 Task: Apply the filter "Paid" in the GitHub marketplace.
Action: Mouse pressed left at (170, 124)
Screenshot: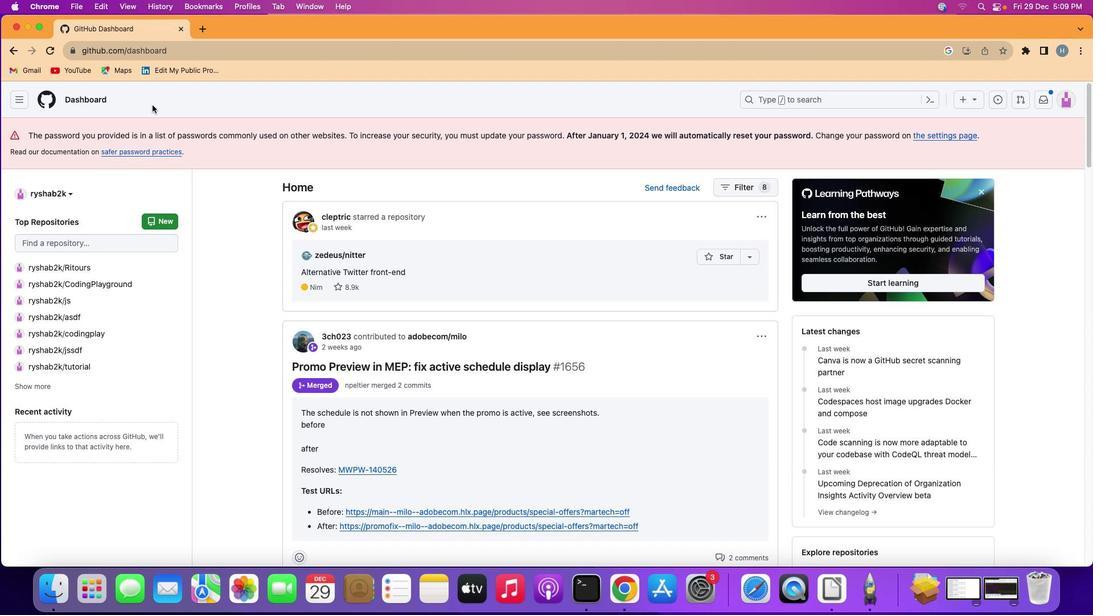 
Action: Mouse moved to (37, 115)
Screenshot: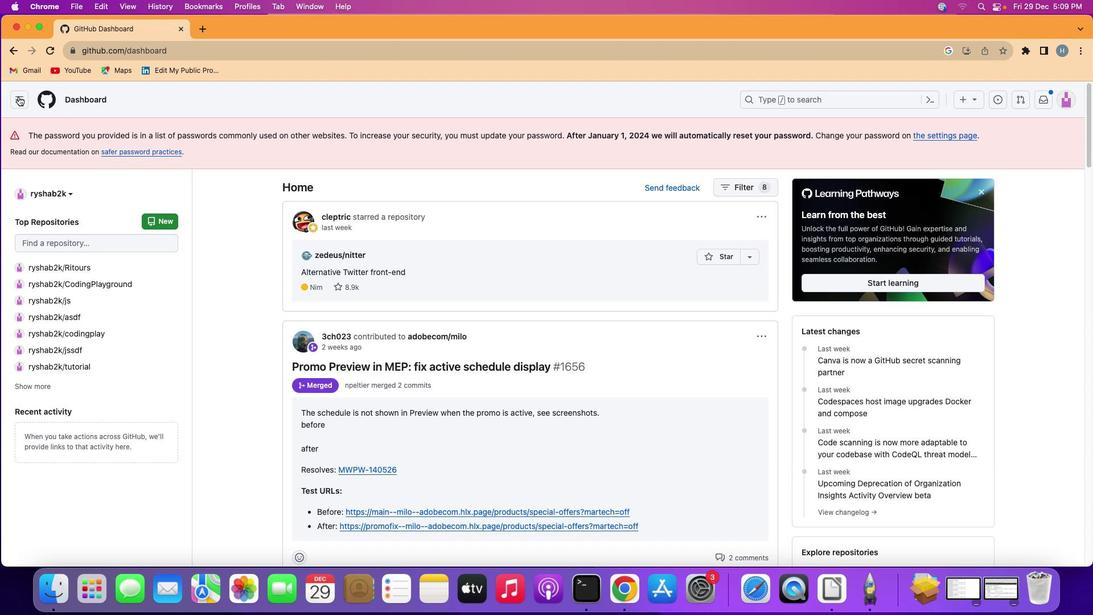 
Action: Mouse pressed left at (37, 115)
Screenshot: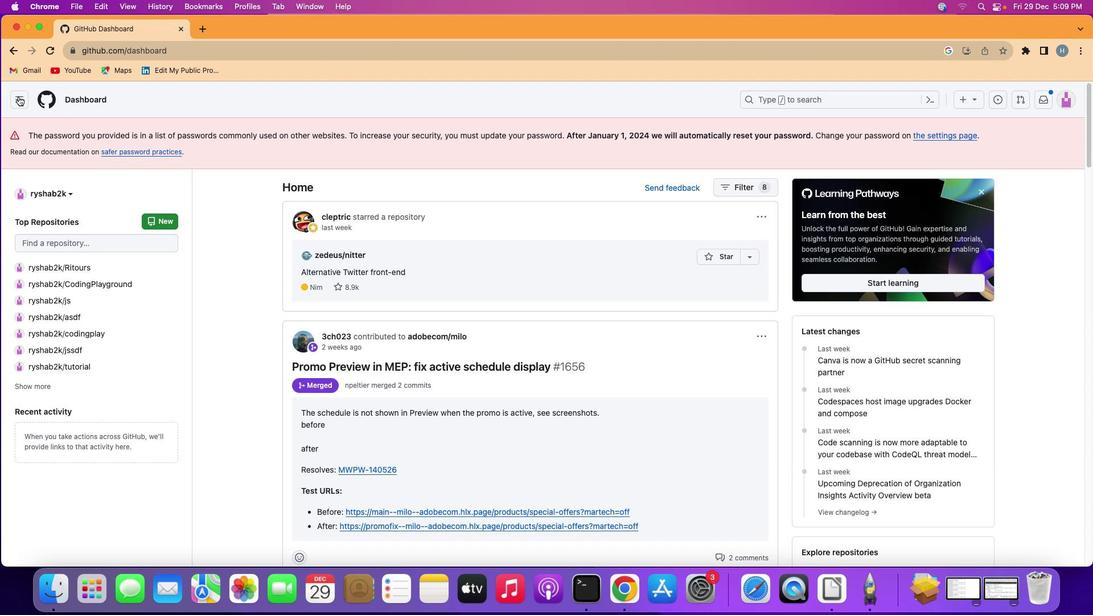 
Action: Mouse moved to (114, 279)
Screenshot: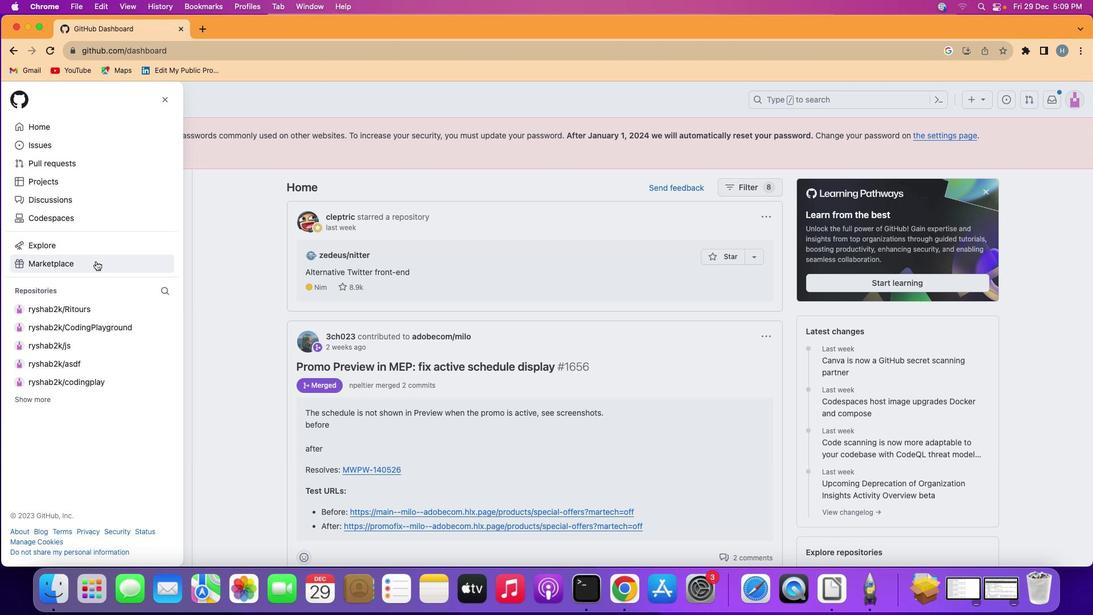 
Action: Mouse pressed left at (114, 279)
Screenshot: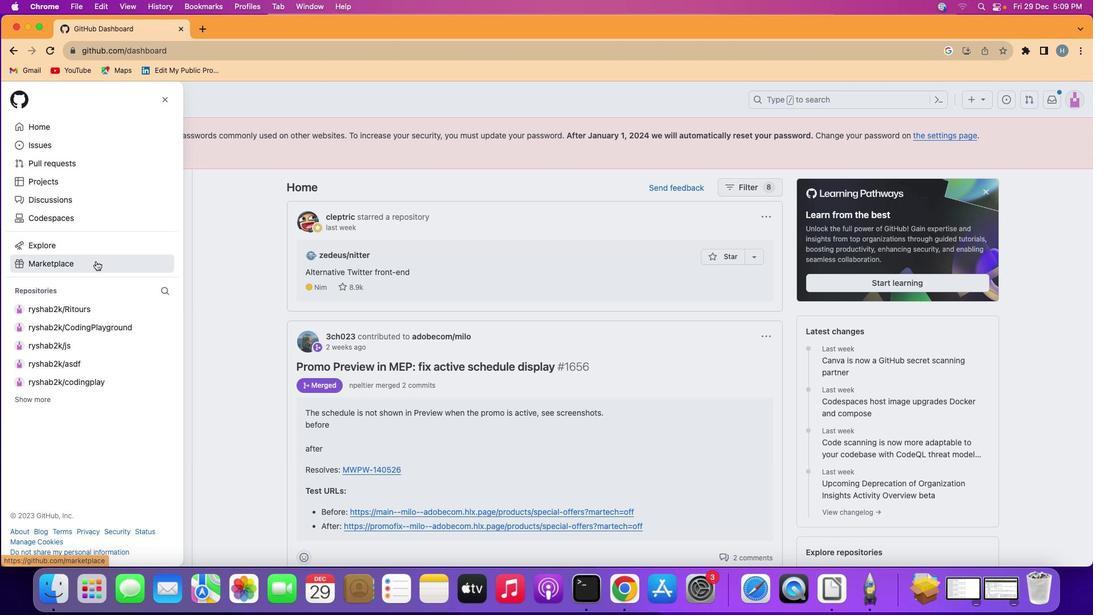 
Action: Mouse moved to (385, 475)
Screenshot: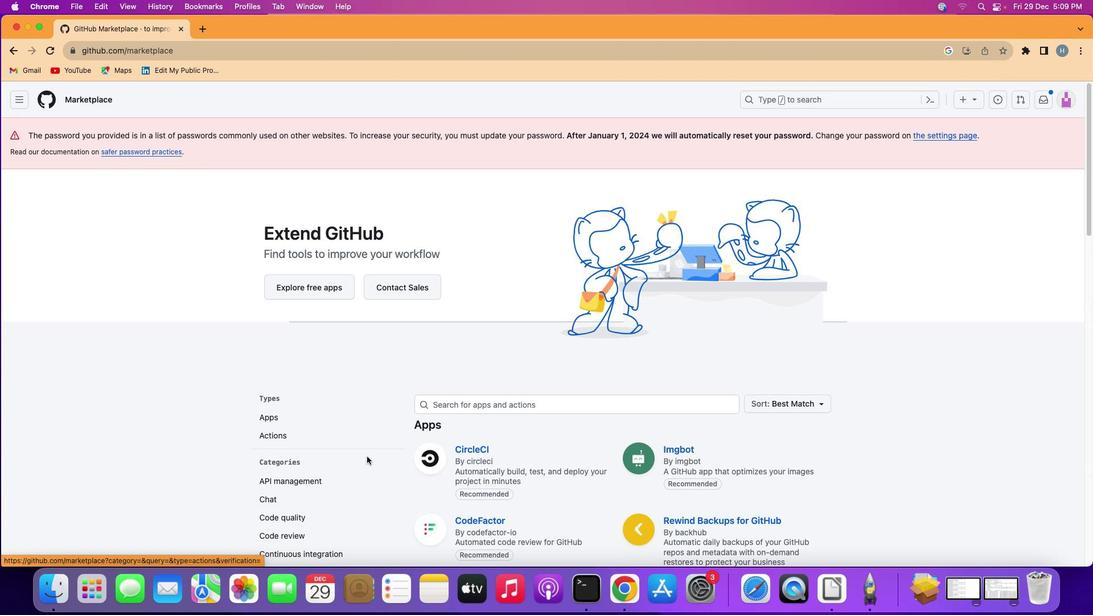 
Action: Mouse scrolled (385, 475) with delta (18, 19)
Screenshot: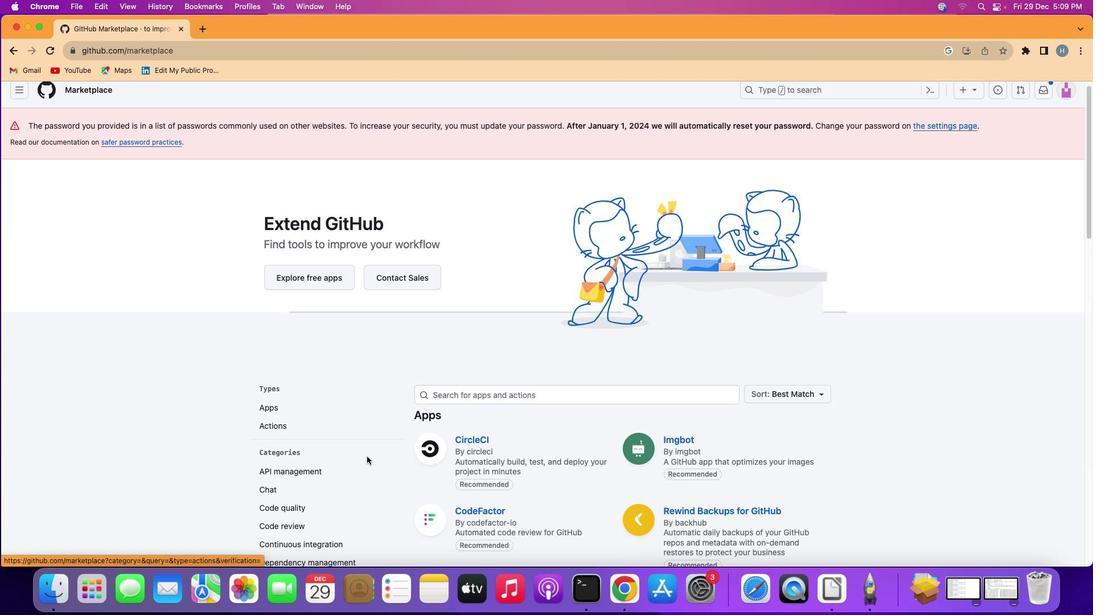 
Action: Mouse scrolled (385, 475) with delta (18, 17)
Screenshot: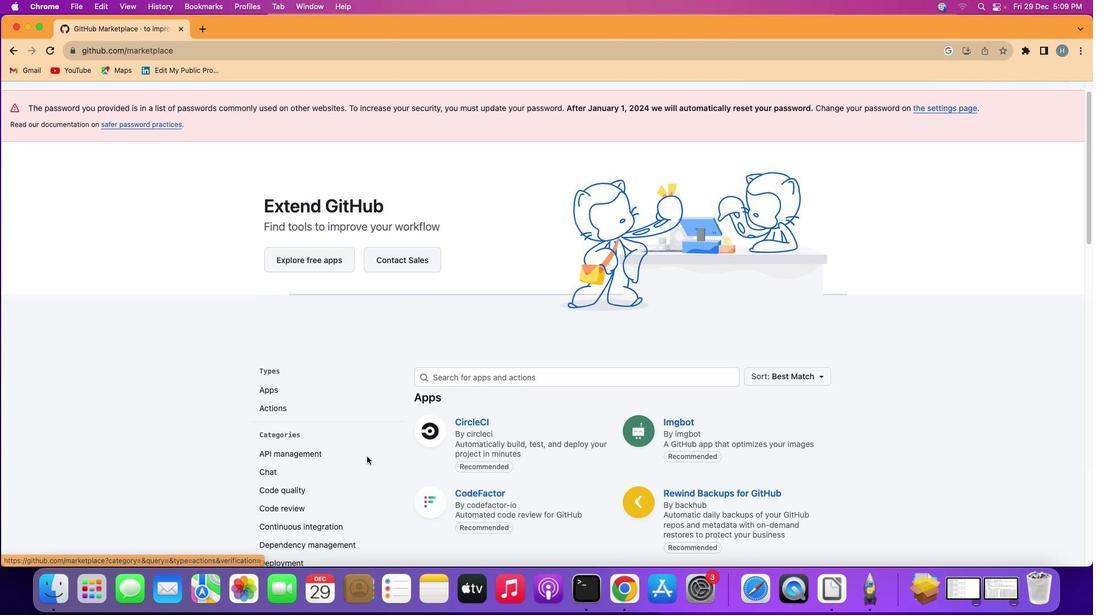 
Action: Mouse scrolled (385, 475) with delta (18, 17)
Screenshot: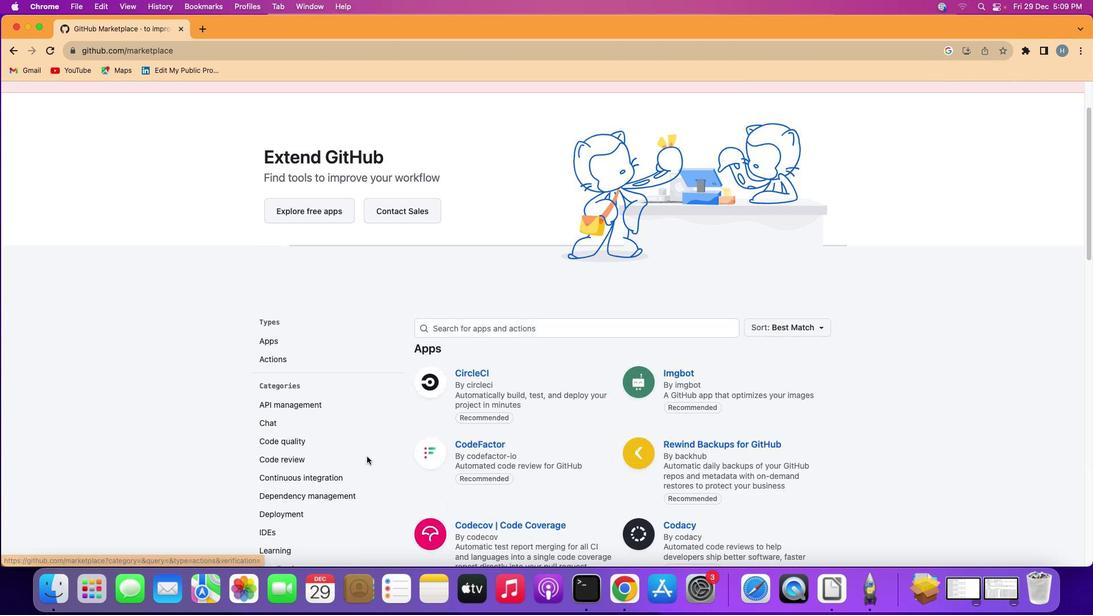 
Action: Mouse scrolled (385, 475) with delta (18, 15)
Screenshot: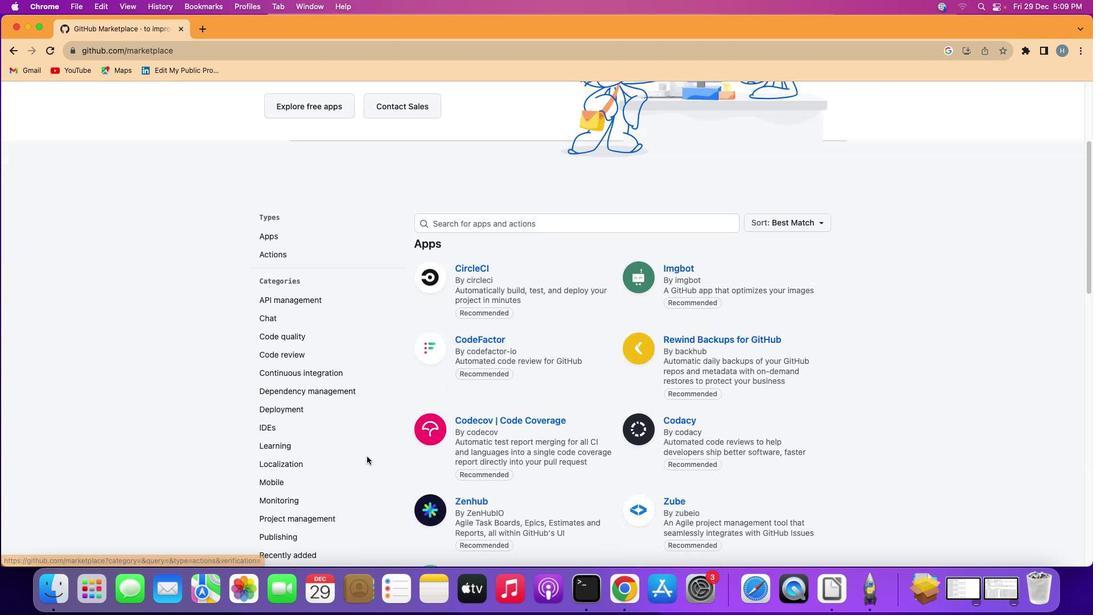 
Action: Mouse scrolled (385, 475) with delta (18, 15)
Screenshot: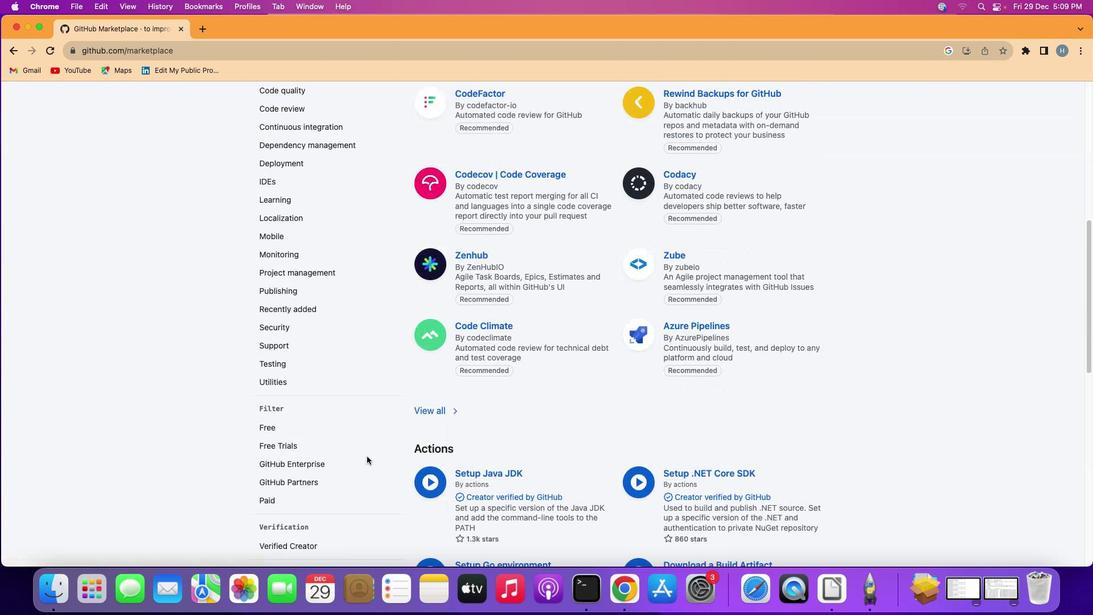 
Action: Mouse scrolled (385, 475) with delta (18, 15)
Screenshot: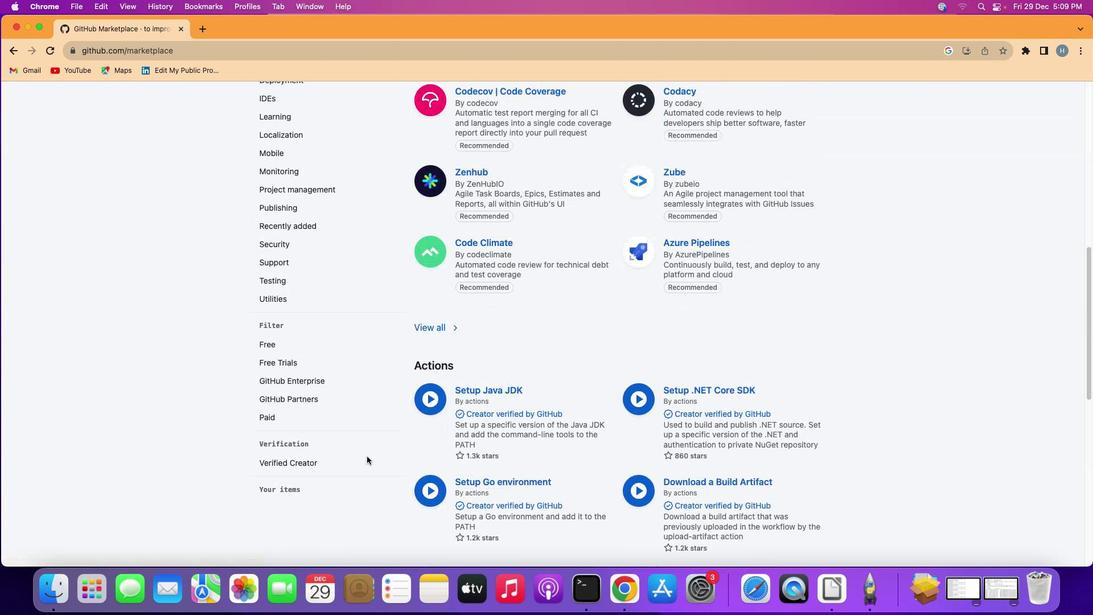 
Action: Mouse moved to (304, 387)
Screenshot: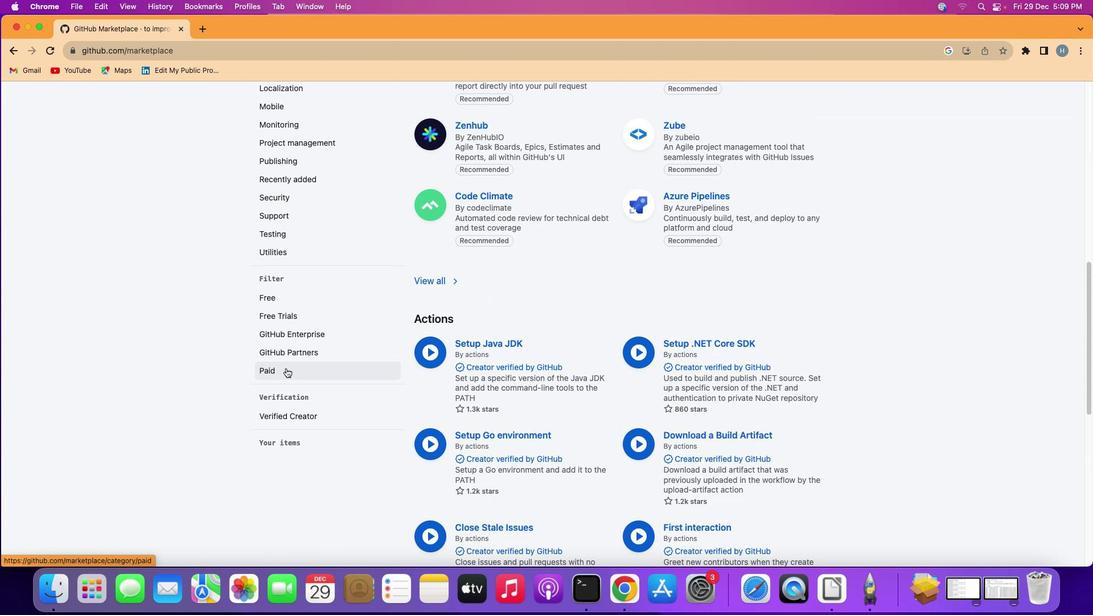
Action: Mouse pressed left at (304, 387)
Screenshot: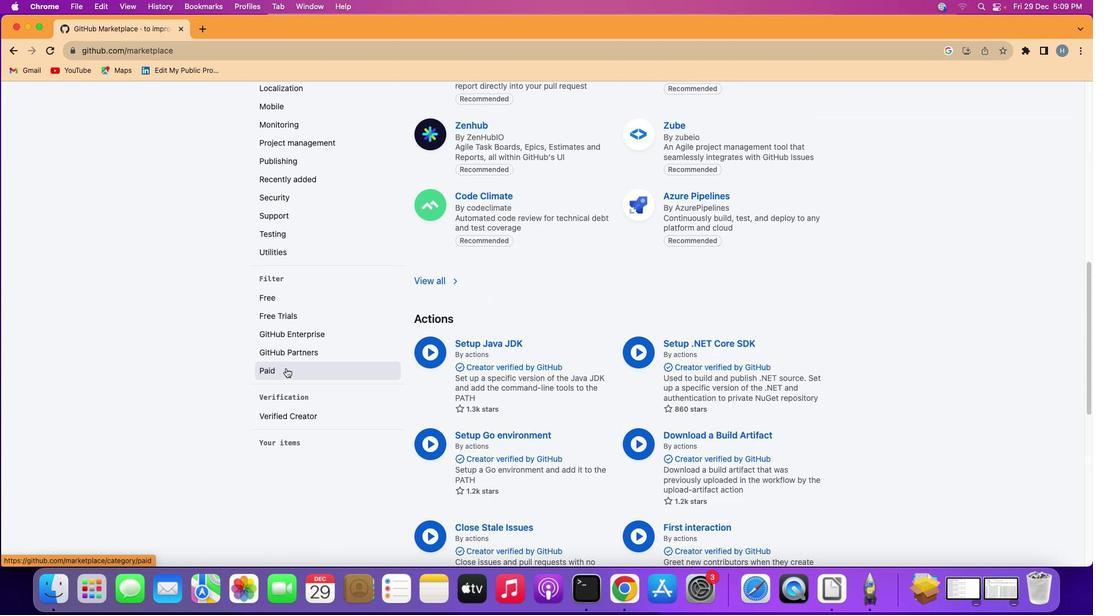 
Action: Mouse moved to (299, 382)
Screenshot: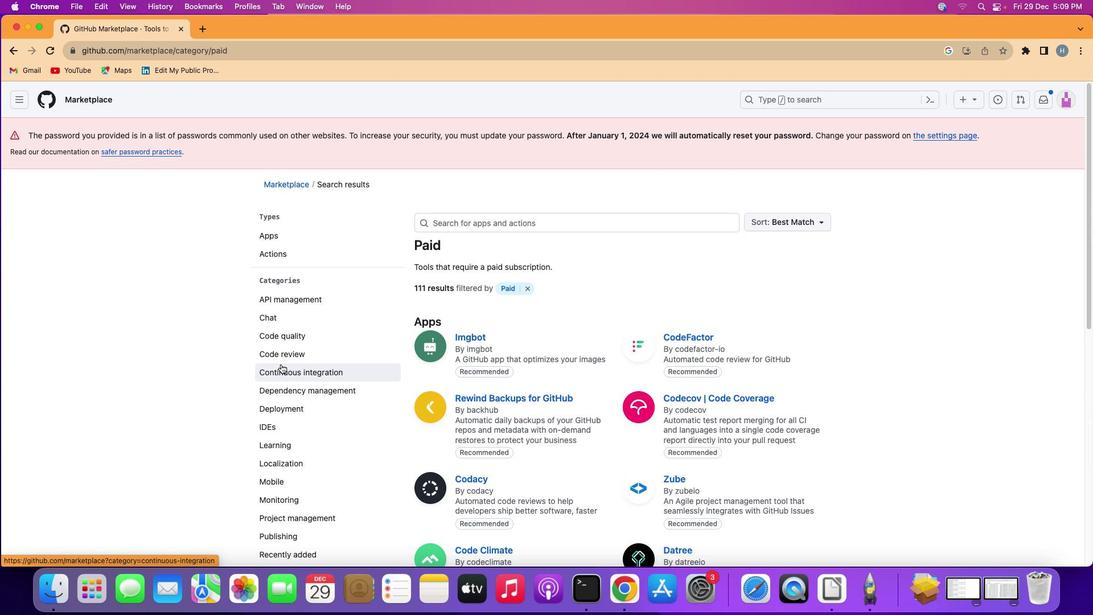
